 Task: Check the percentage active listings of gated community in the last 1 year.
Action: Mouse moved to (776, 176)
Screenshot: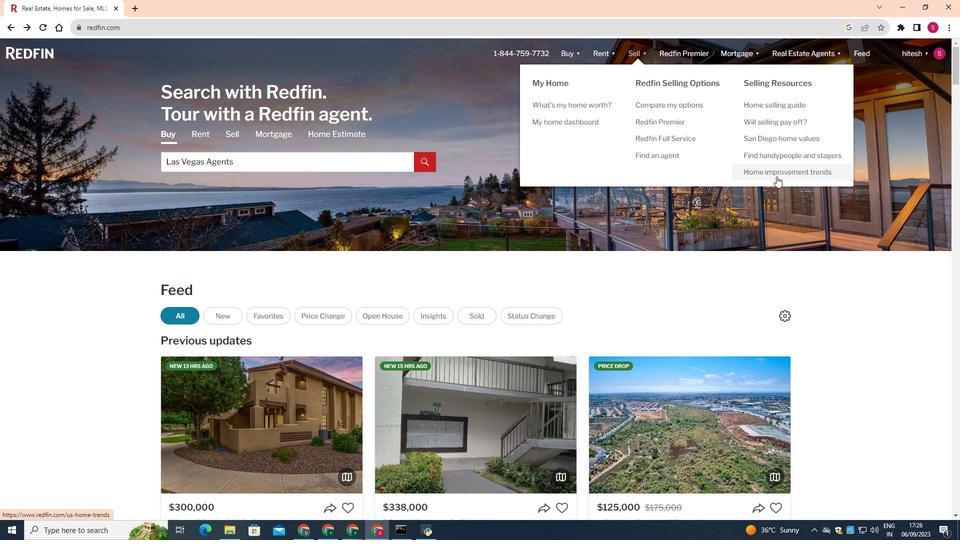 
Action: Mouse pressed left at (776, 176)
Screenshot: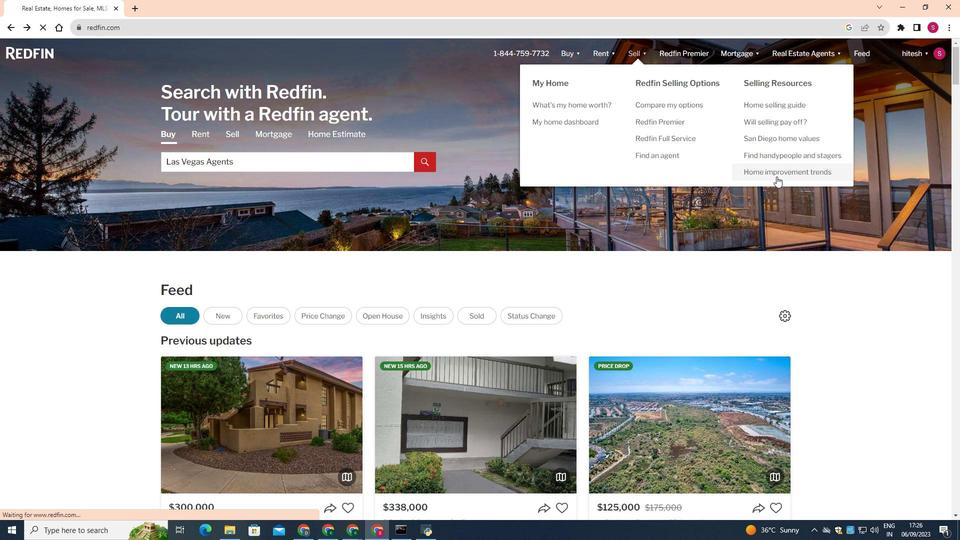 
Action: Mouse moved to (249, 191)
Screenshot: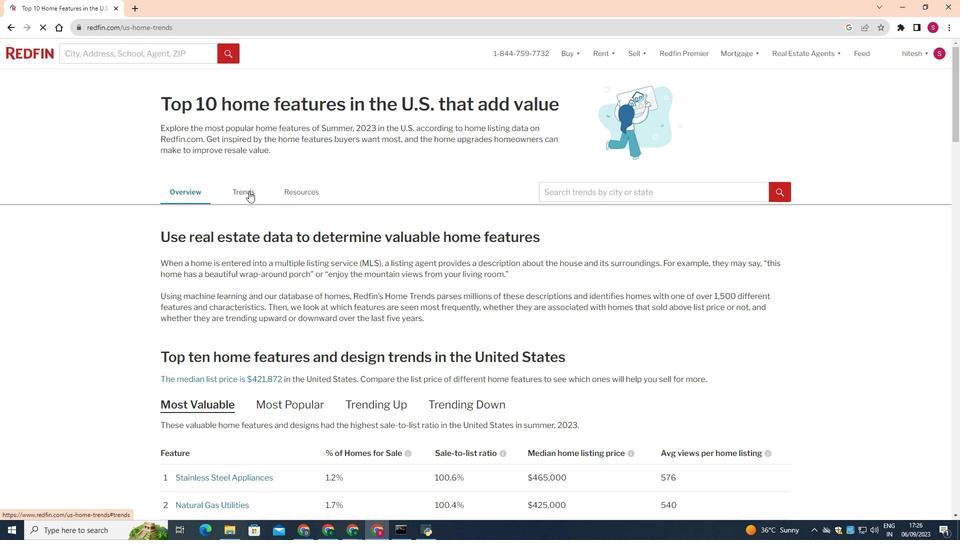 
Action: Mouse pressed left at (249, 191)
Screenshot: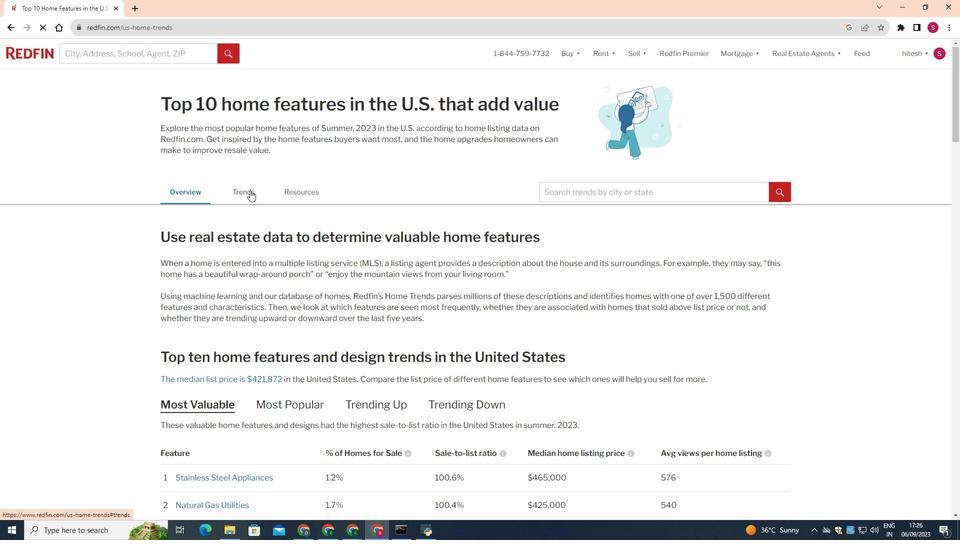 
Action: Mouse moved to (349, 271)
Screenshot: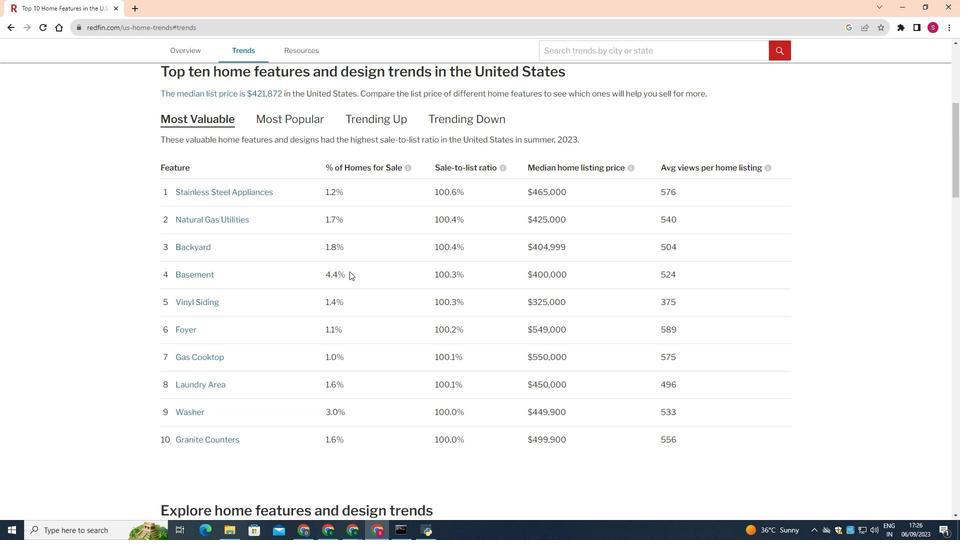
Action: Mouse scrolled (349, 271) with delta (0, 0)
Screenshot: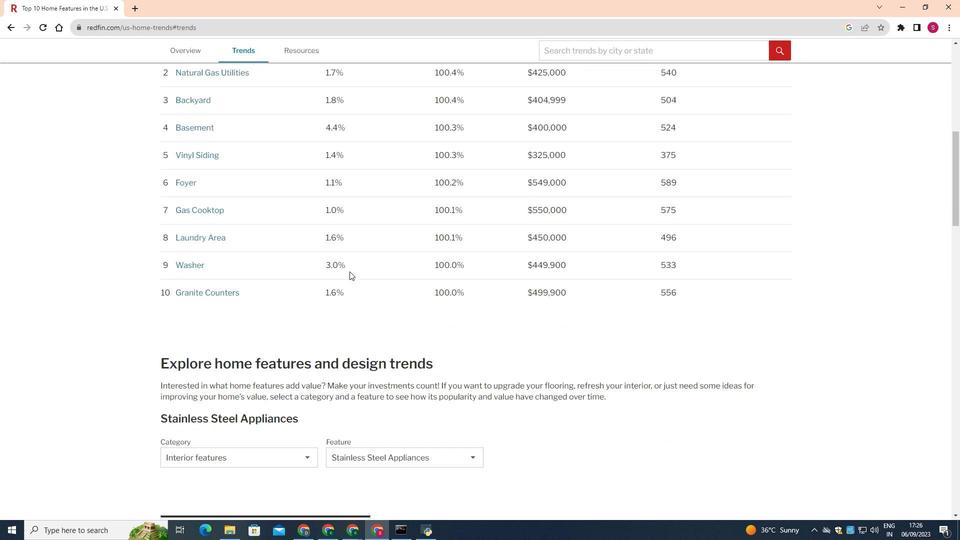 
Action: Mouse scrolled (349, 271) with delta (0, 0)
Screenshot: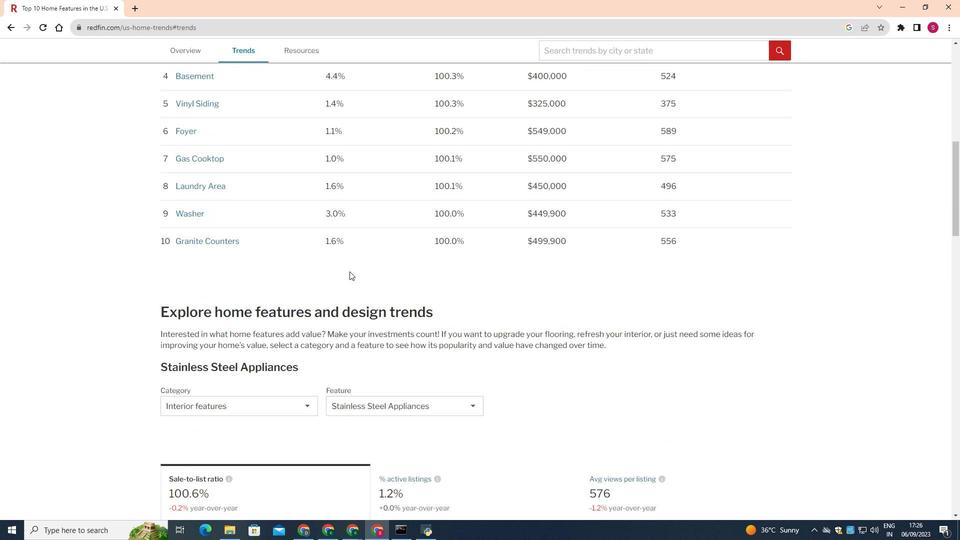 
Action: Mouse scrolled (349, 271) with delta (0, 0)
Screenshot: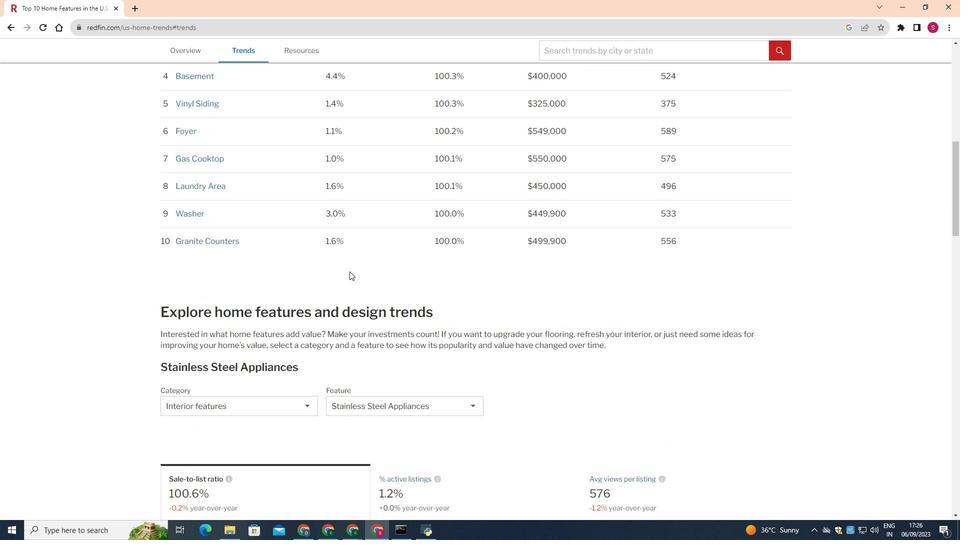 
Action: Mouse scrolled (349, 271) with delta (0, 0)
Screenshot: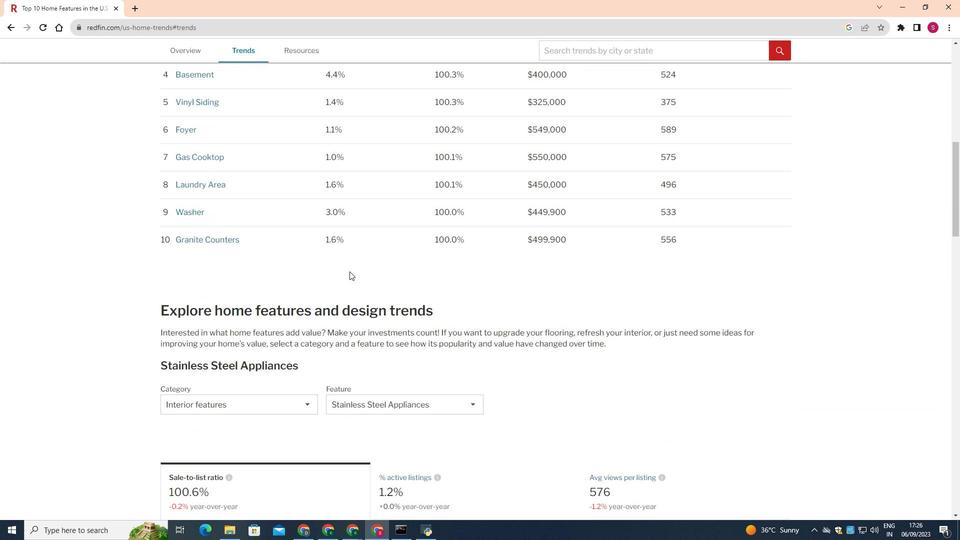 
Action: Mouse moved to (223, 401)
Screenshot: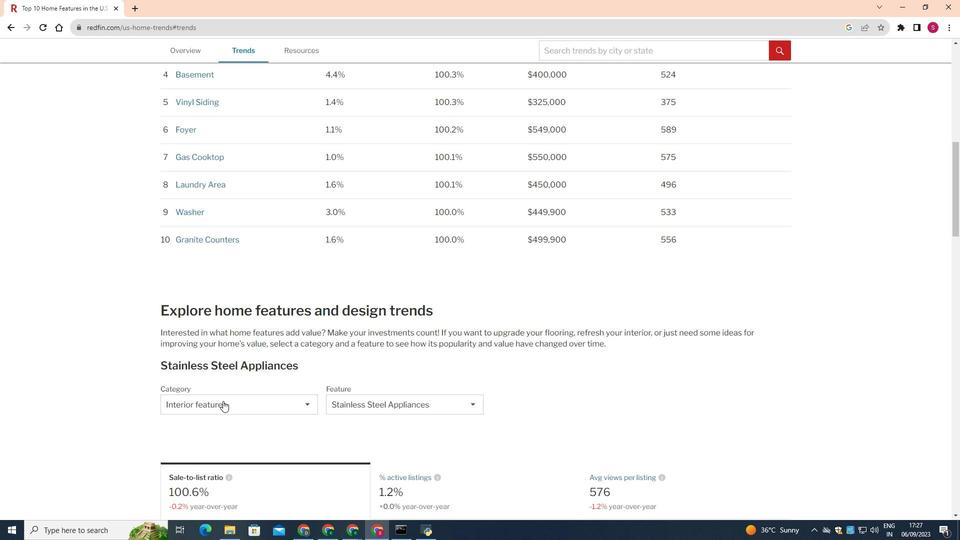 
Action: Mouse pressed left at (223, 401)
Screenshot: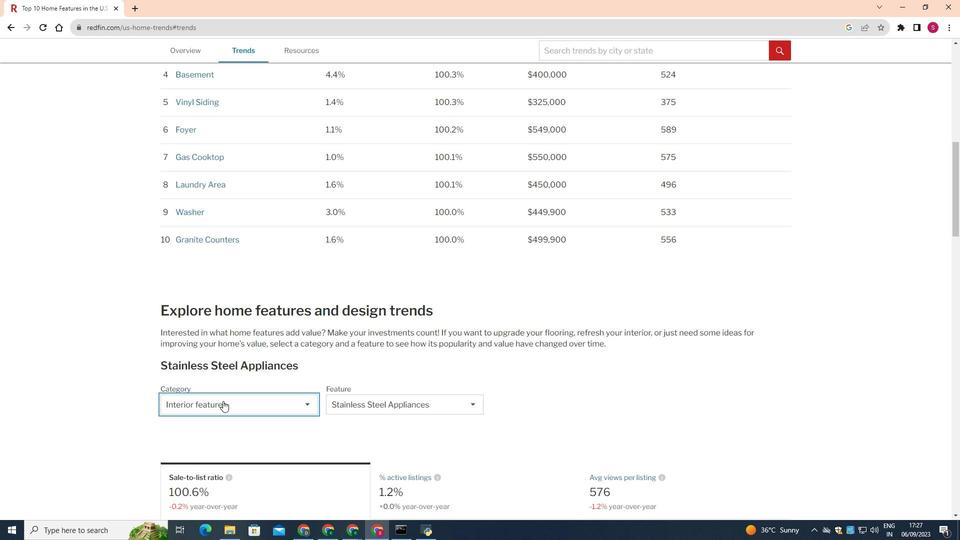 
Action: Mouse moved to (217, 430)
Screenshot: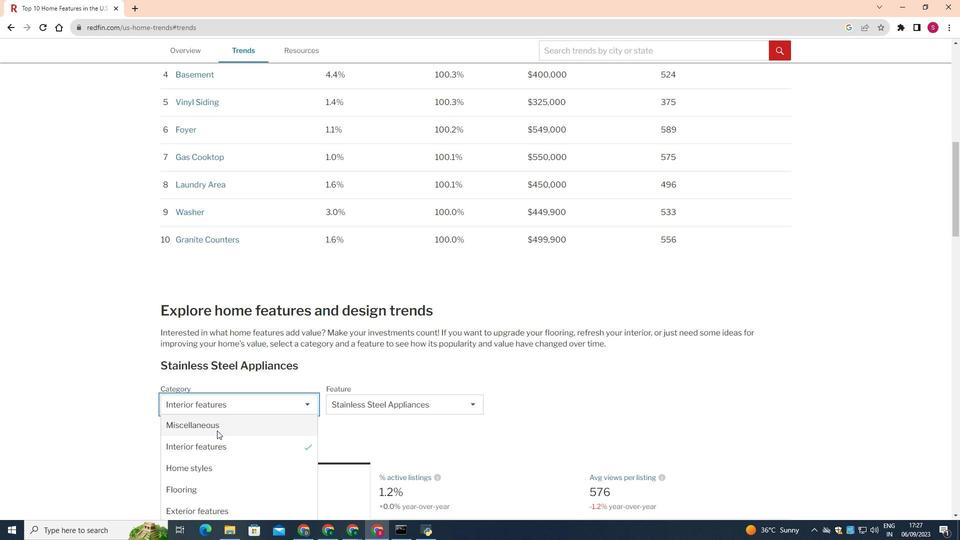 
Action: Mouse pressed left at (217, 430)
Screenshot: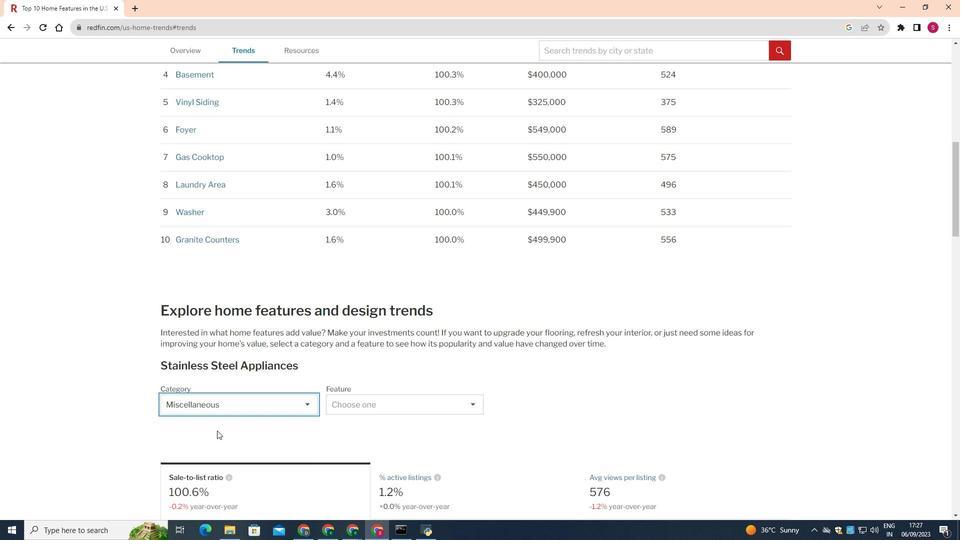 
Action: Mouse moved to (378, 409)
Screenshot: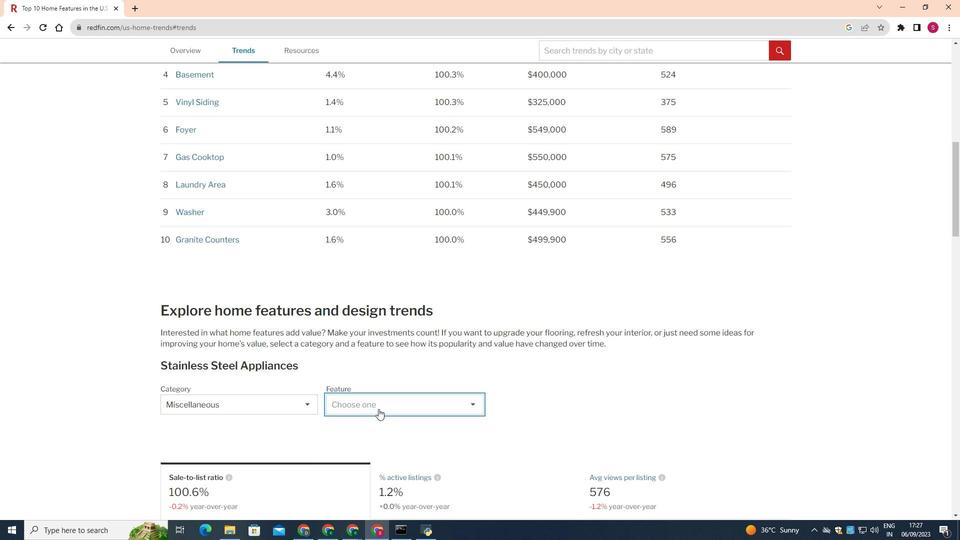 
Action: Mouse pressed left at (378, 409)
Screenshot: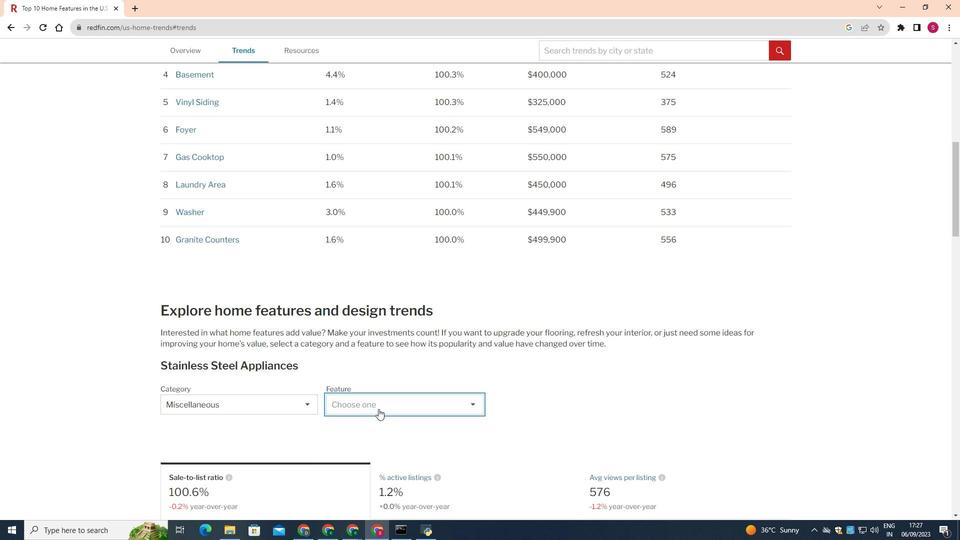 
Action: Mouse scrolled (378, 408) with delta (0, 0)
Screenshot: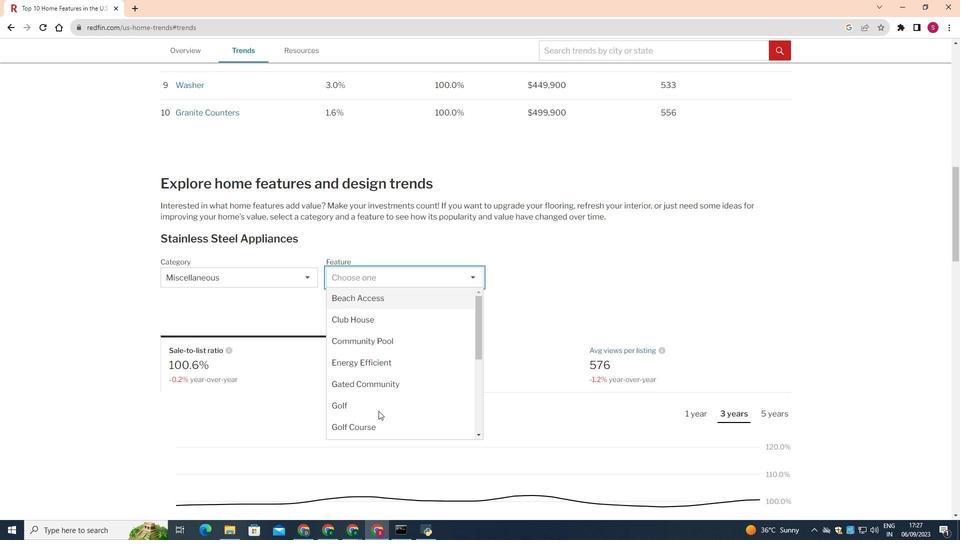 
Action: Mouse moved to (378, 411)
Screenshot: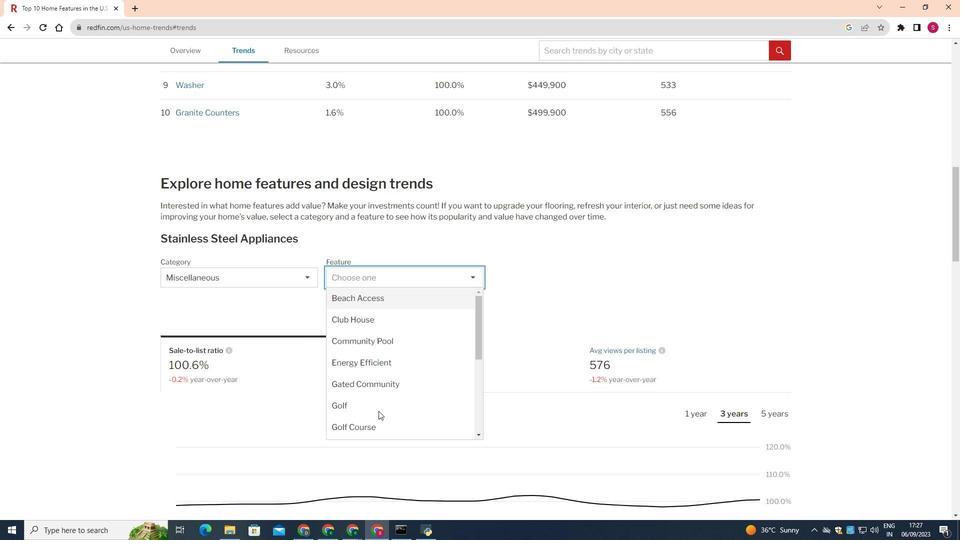 
Action: Mouse scrolled (378, 410) with delta (0, 0)
Screenshot: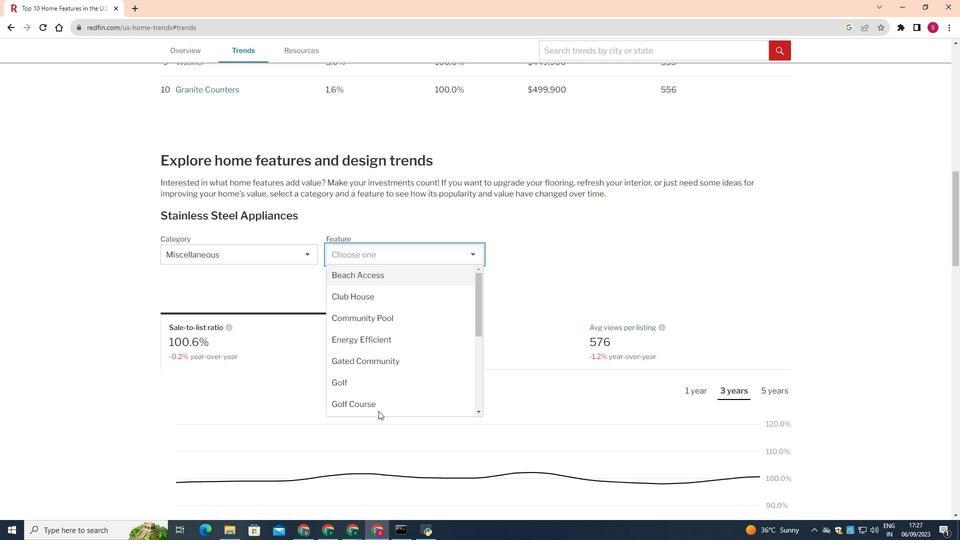 
Action: Mouse moved to (378, 411)
Screenshot: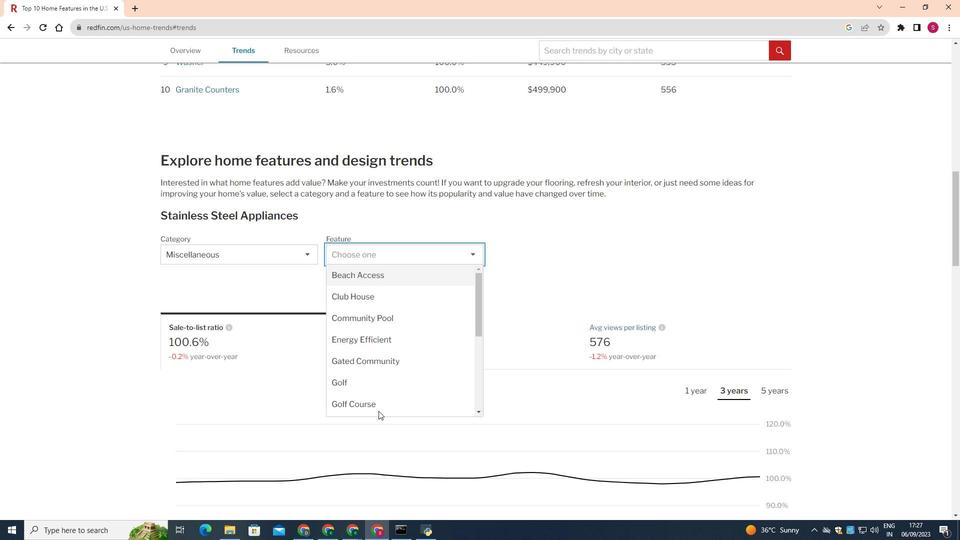 
Action: Mouse scrolled (378, 410) with delta (0, 0)
Screenshot: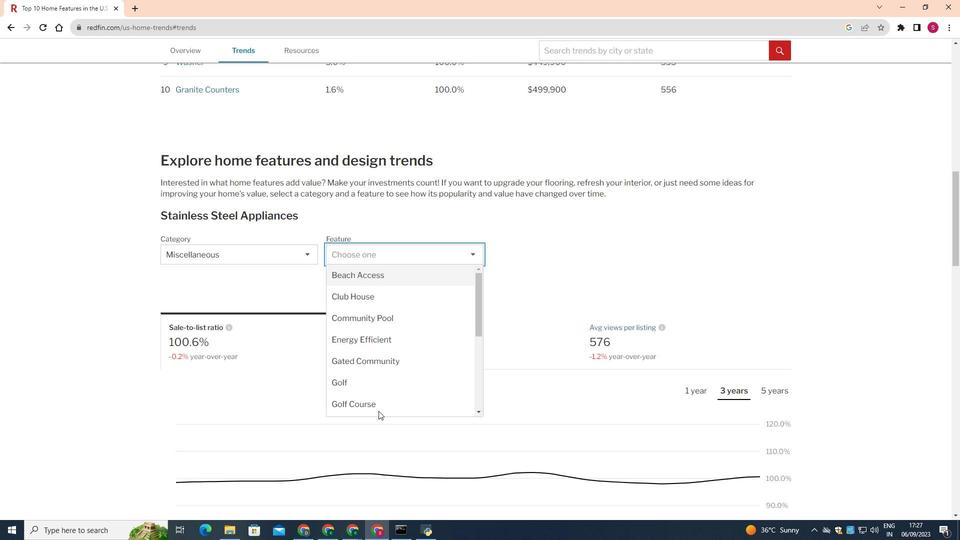
Action: Mouse moved to (376, 363)
Screenshot: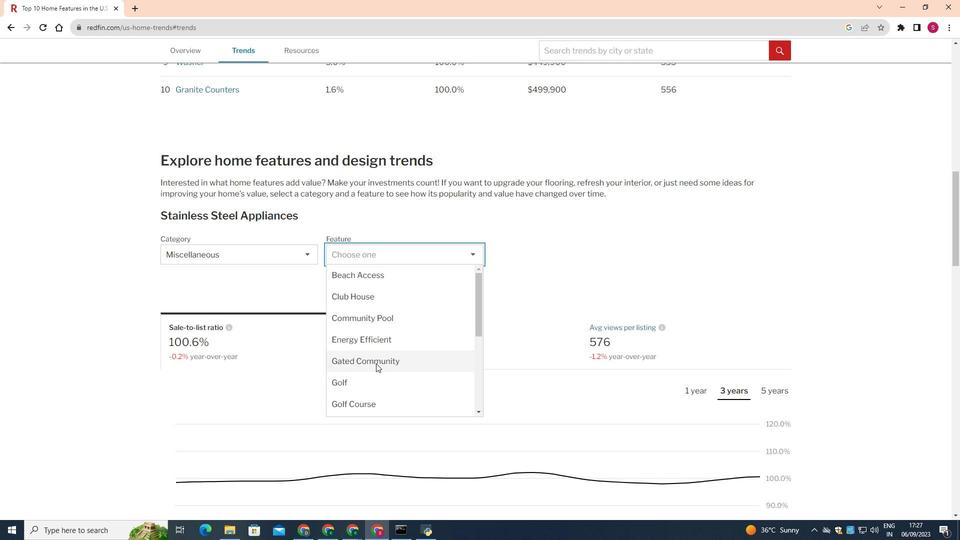
Action: Mouse pressed left at (376, 363)
Screenshot: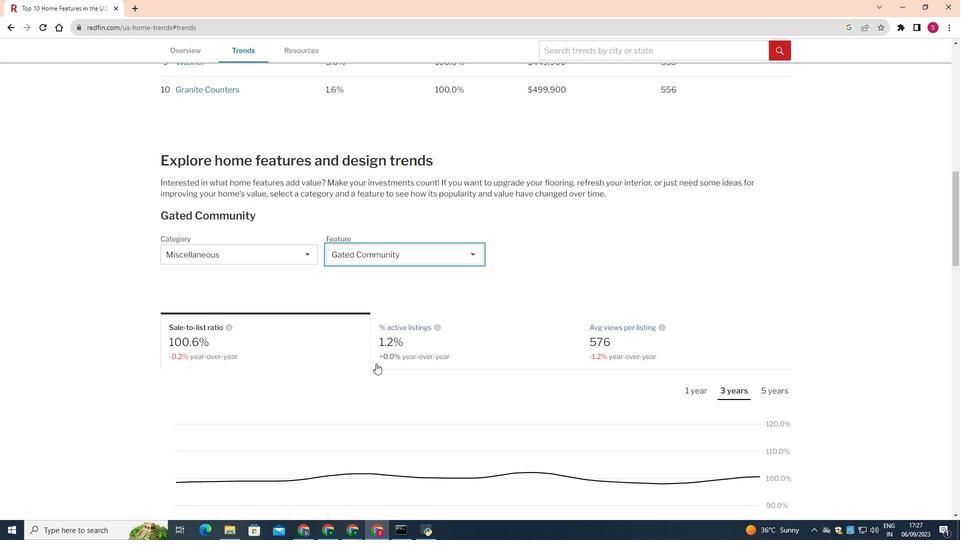 
Action: Mouse moved to (466, 346)
Screenshot: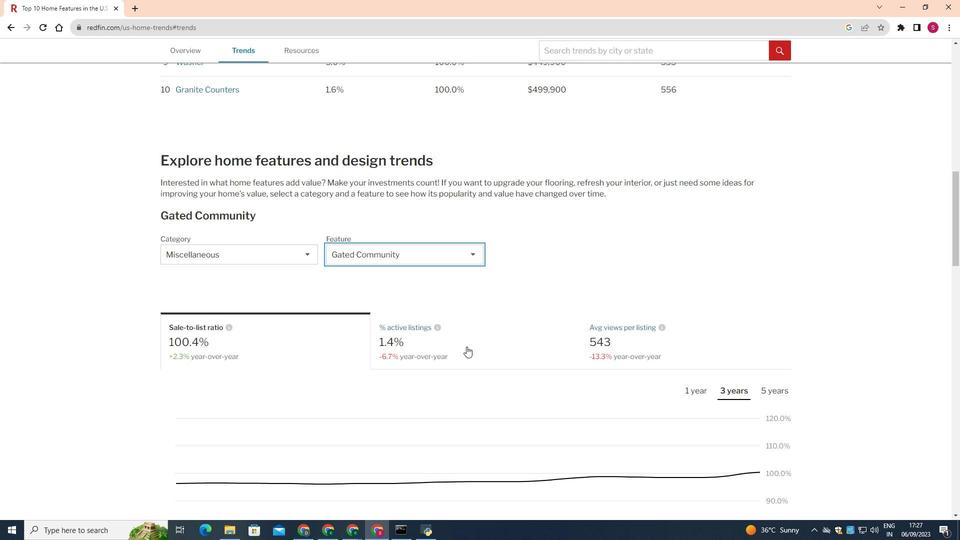 
Action: Mouse pressed left at (466, 346)
Screenshot: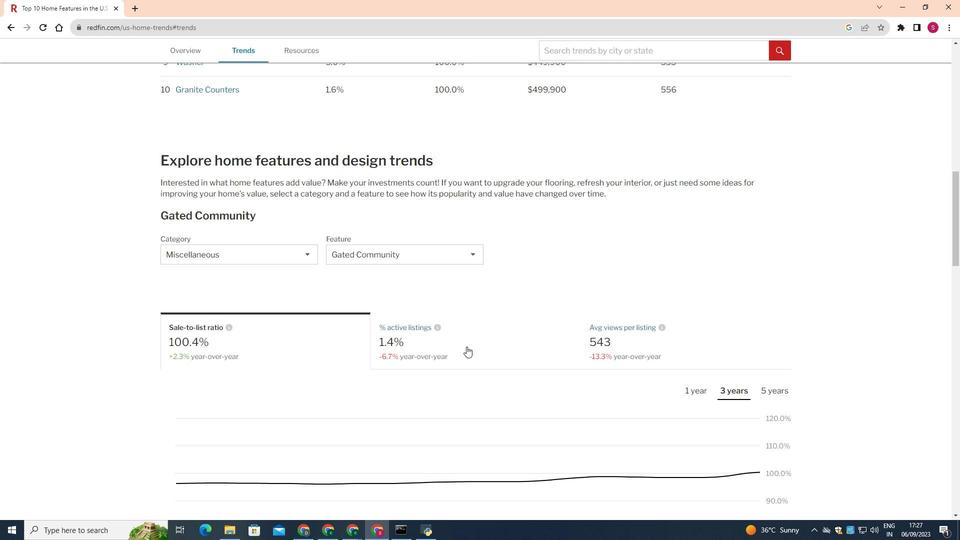
Action: Mouse moved to (702, 394)
Screenshot: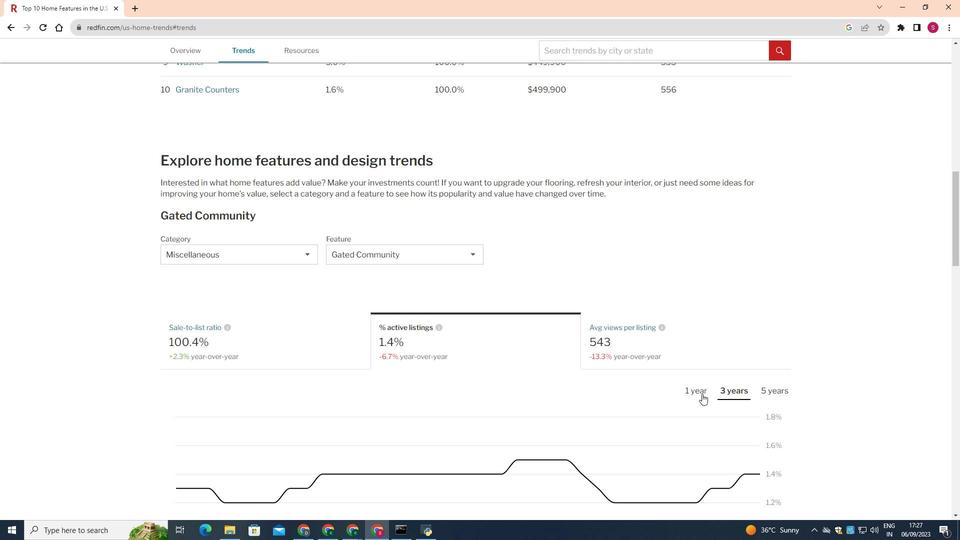 
Action: Mouse pressed left at (702, 394)
Screenshot: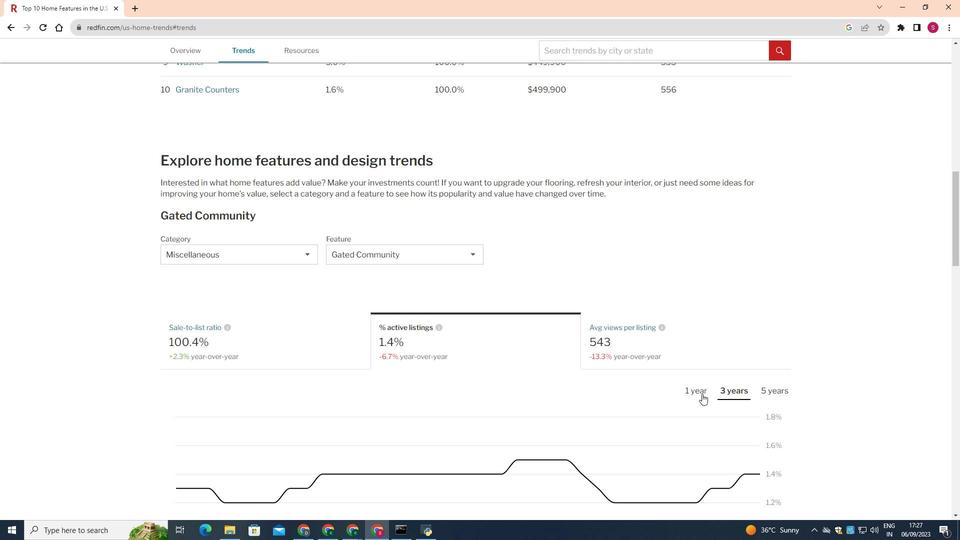 
Action: Mouse moved to (527, 319)
Screenshot: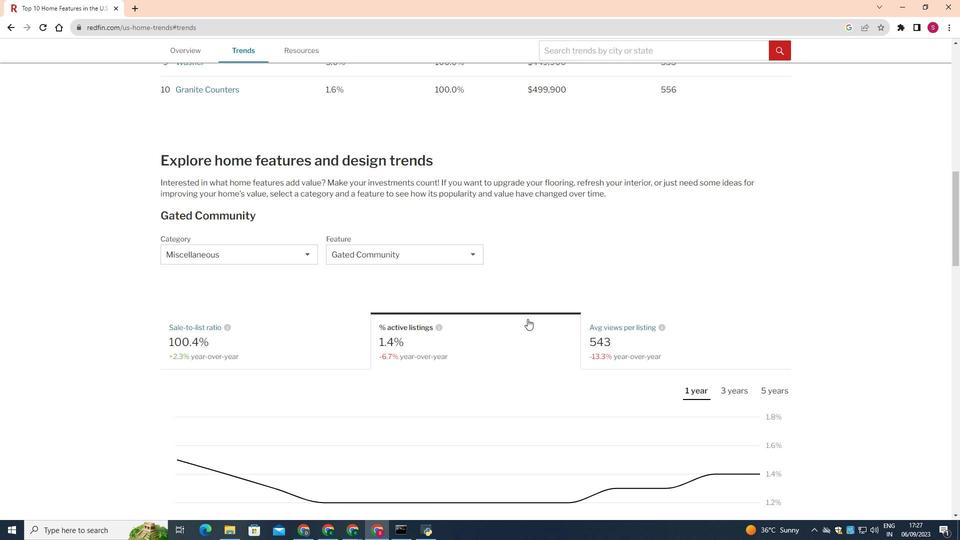 
Action: Mouse scrolled (527, 318) with delta (0, 0)
Screenshot: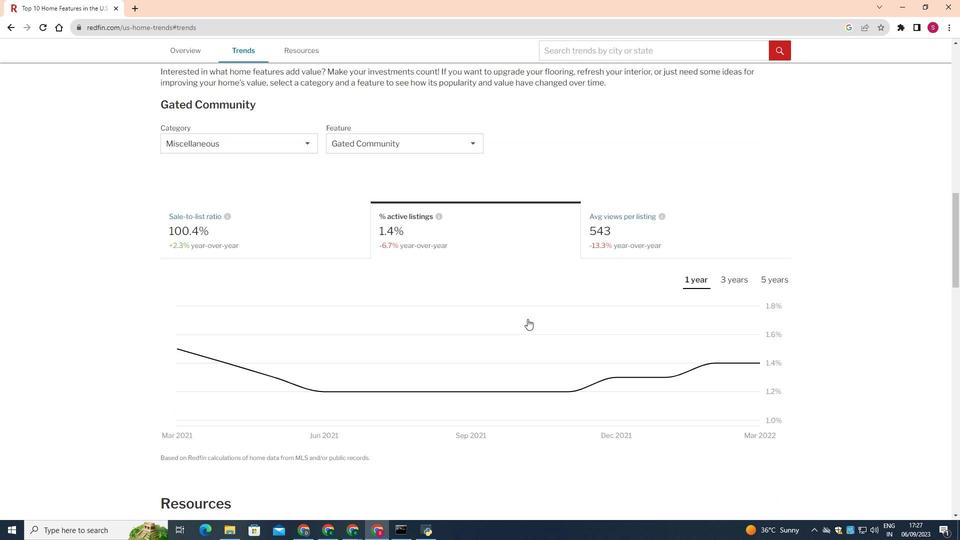 
Action: Mouse scrolled (527, 318) with delta (0, 0)
Screenshot: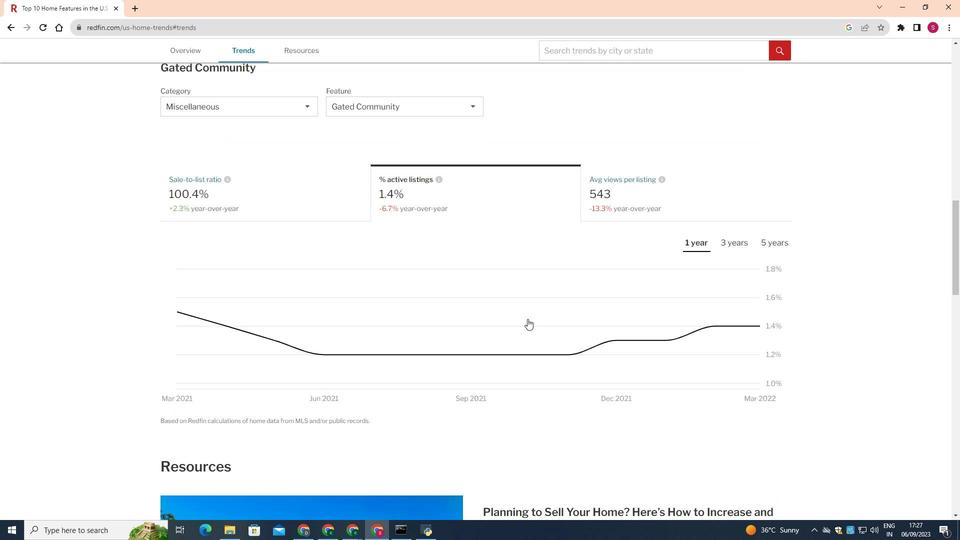 
Action: Mouse scrolled (527, 318) with delta (0, 0)
Screenshot: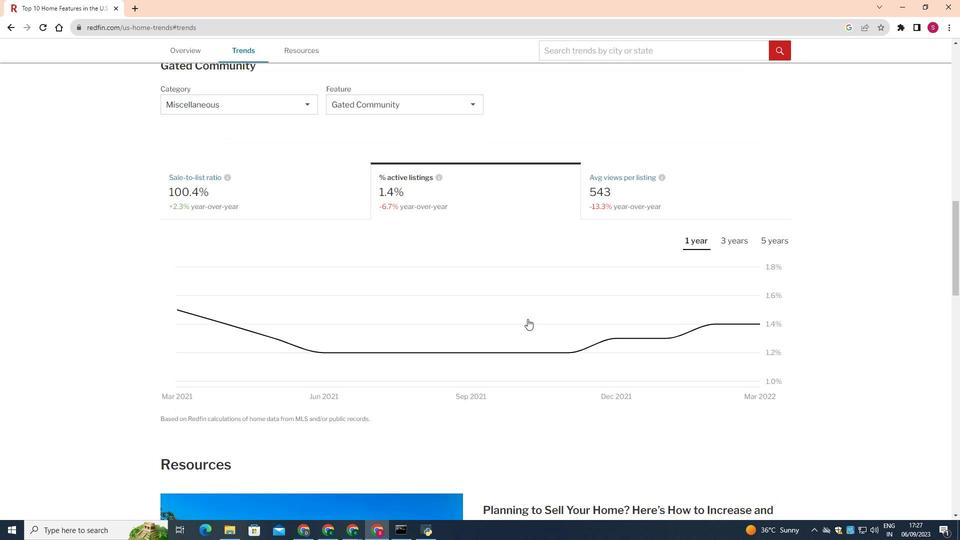 
Action: Mouse moved to (524, 321)
Screenshot: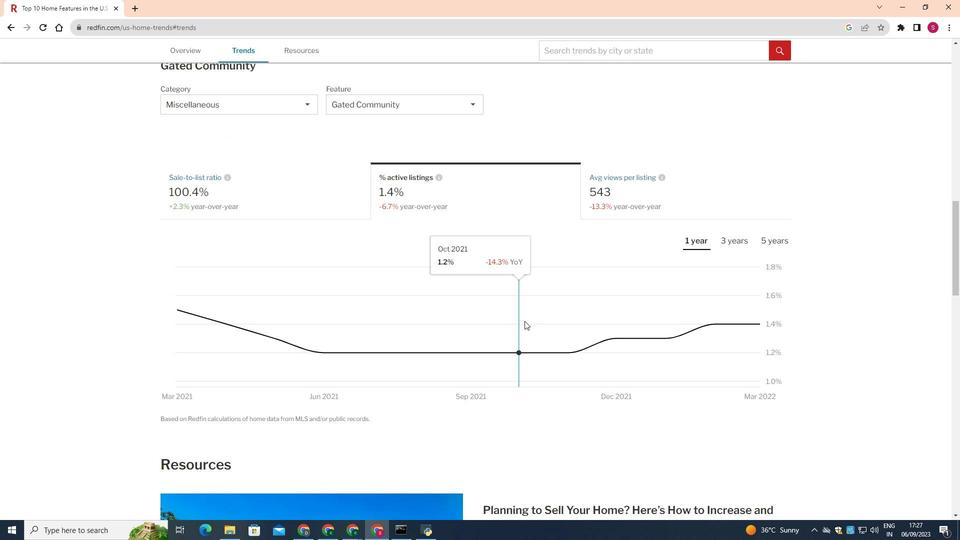 
